 Task: Enable the option "Stream public" for IceCast output.
Action: Mouse moved to (127, 22)
Screenshot: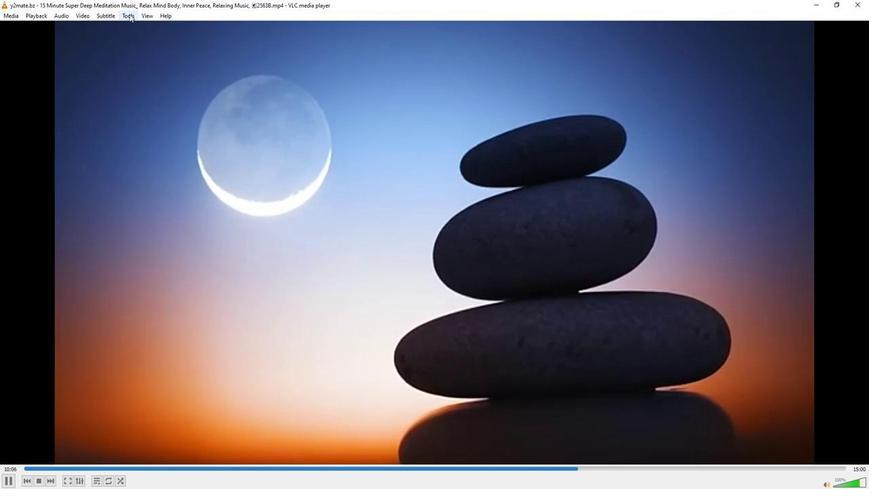 
Action: Mouse pressed left at (127, 22)
Screenshot: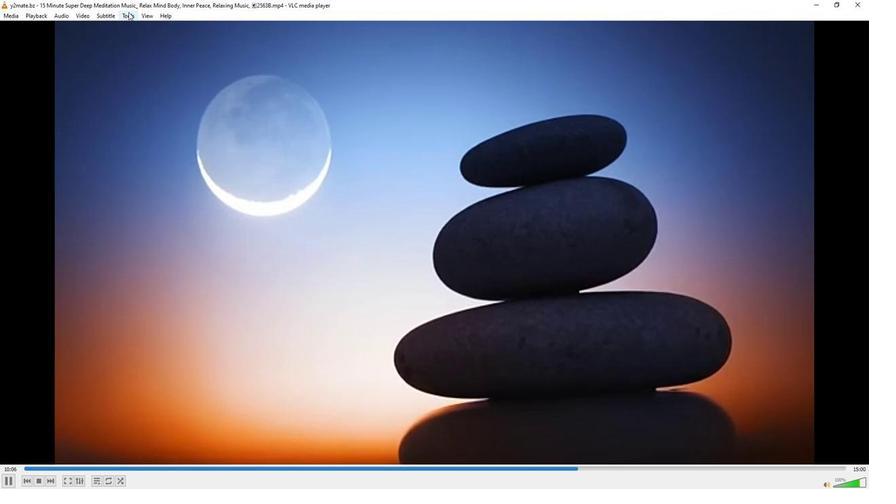 
Action: Mouse moved to (143, 131)
Screenshot: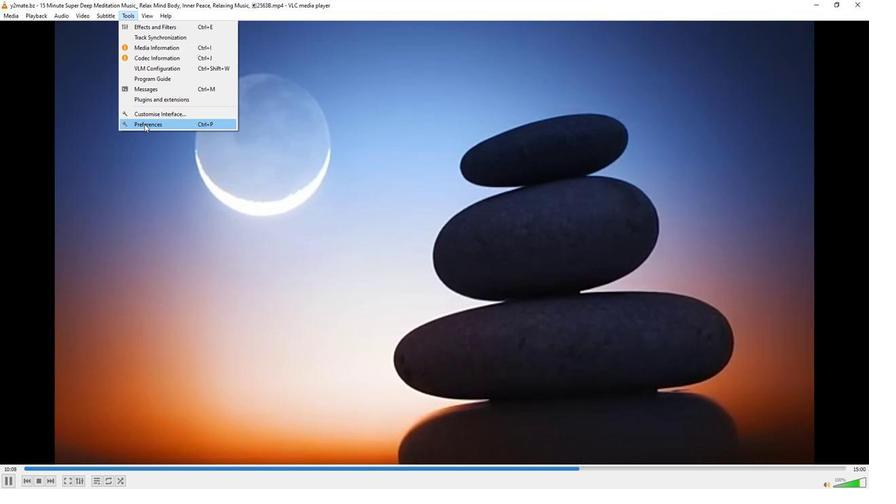 
Action: Mouse pressed left at (143, 131)
Screenshot: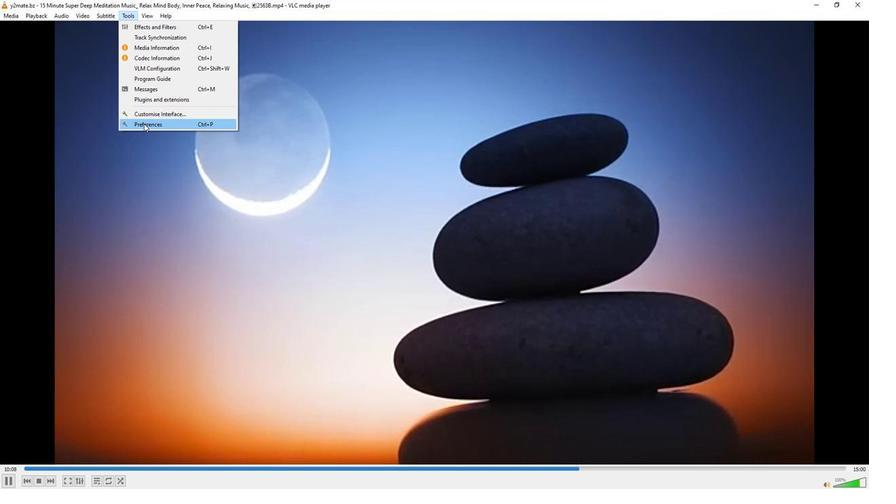 
Action: Mouse moved to (287, 403)
Screenshot: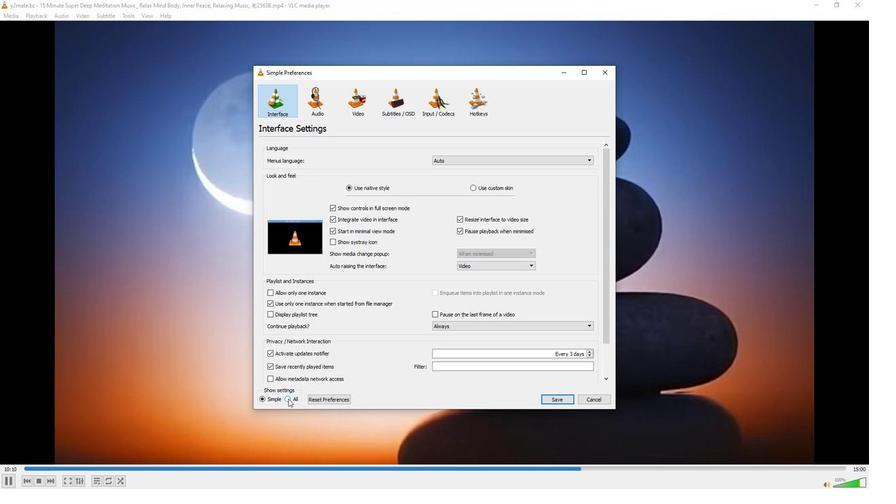 
Action: Mouse pressed left at (287, 403)
Screenshot: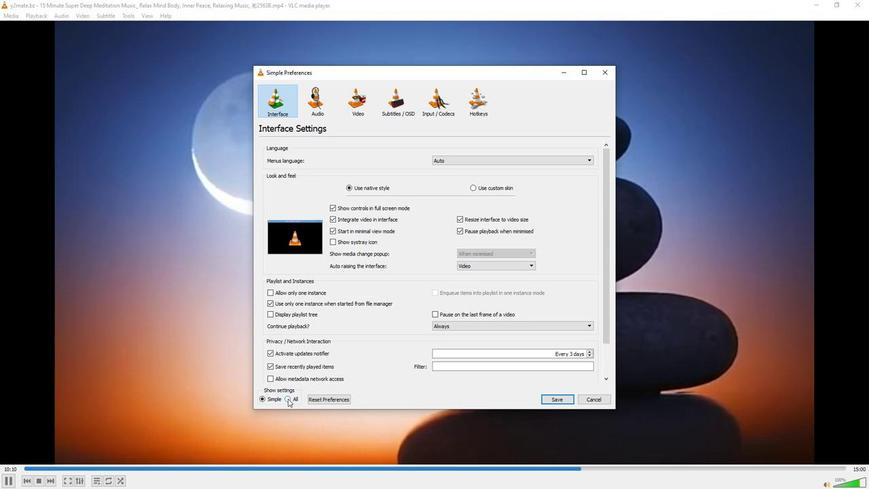 
Action: Mouse moved to (302, 323)
Screenshot: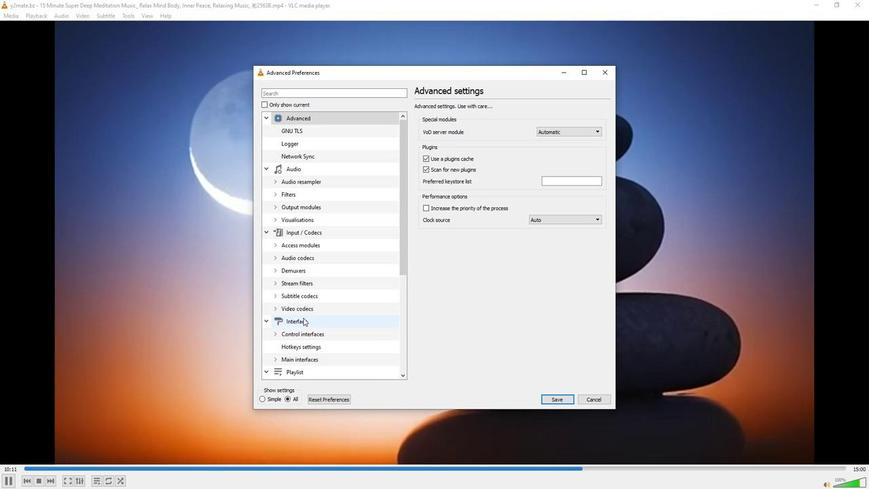 
Action: Mouse scrolled (302, 322) with delta (0, 0)
Screenshot: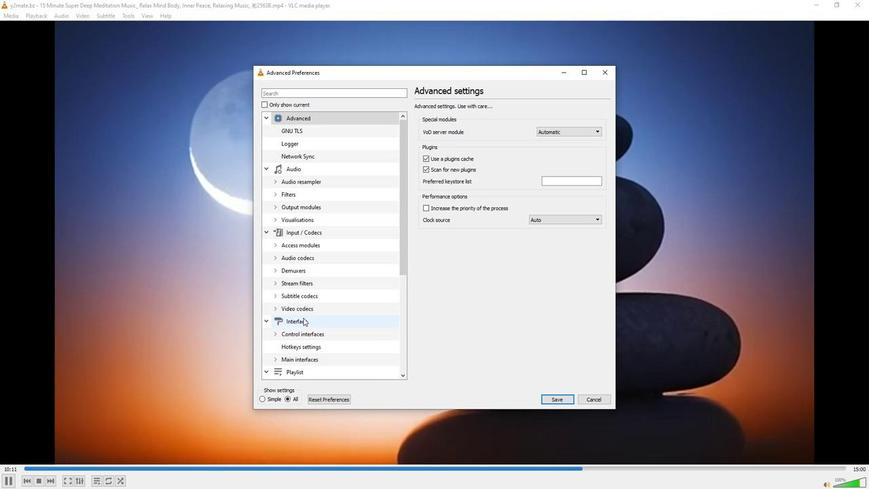 
Action: Mouse moved to (292, 300)
Screenshot: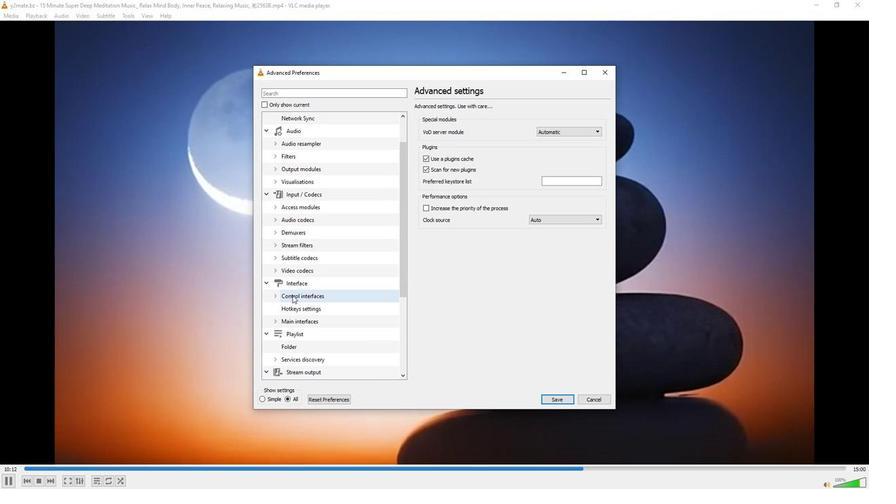 
Action: Mouse scrolled (292, 300) with delta (0, 0)
Screenshot: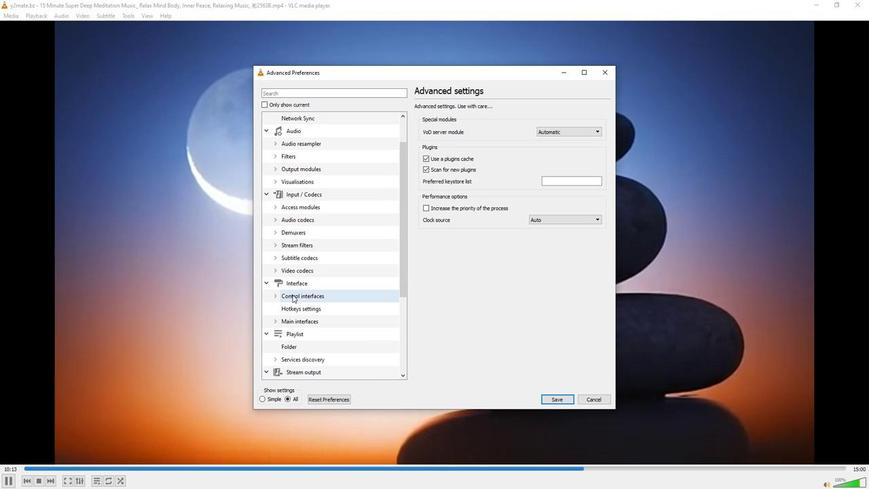 
Action: Mouse moved to (277, 350)
Screenshot: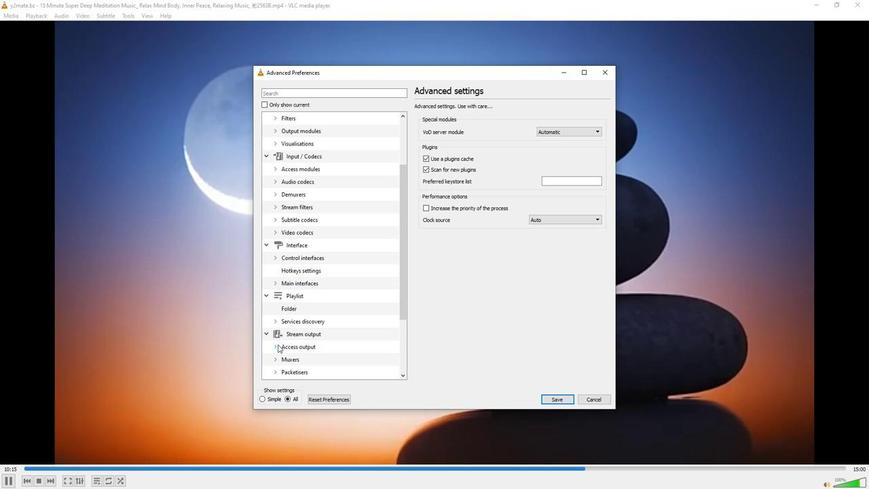 
Action: Mouse pressed left at (277, 350)
Screenshot: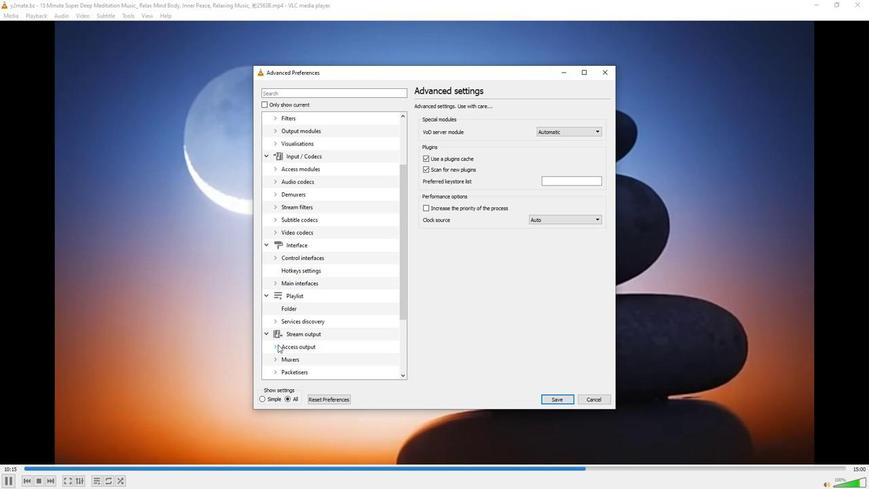 
Action: Mouse moved to (300, 332)
Screenshot: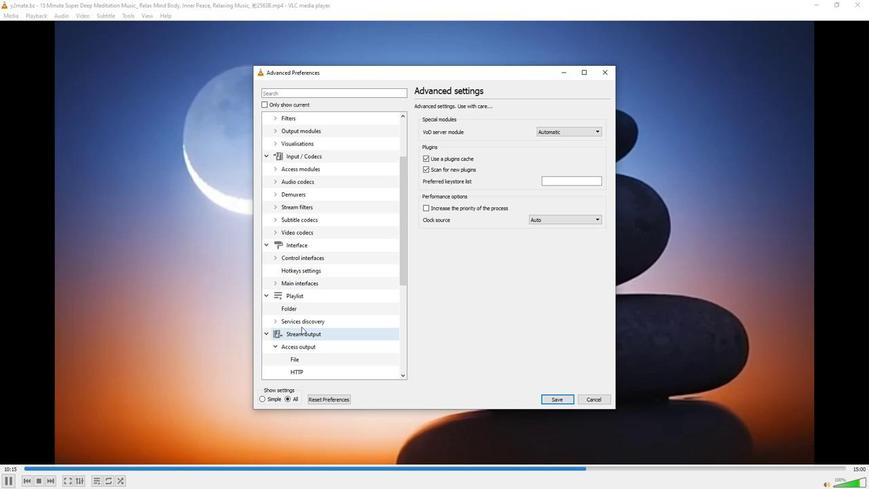 
Action: Mouse scrolled (300, 332) with delta (0, 0)
Screenshot: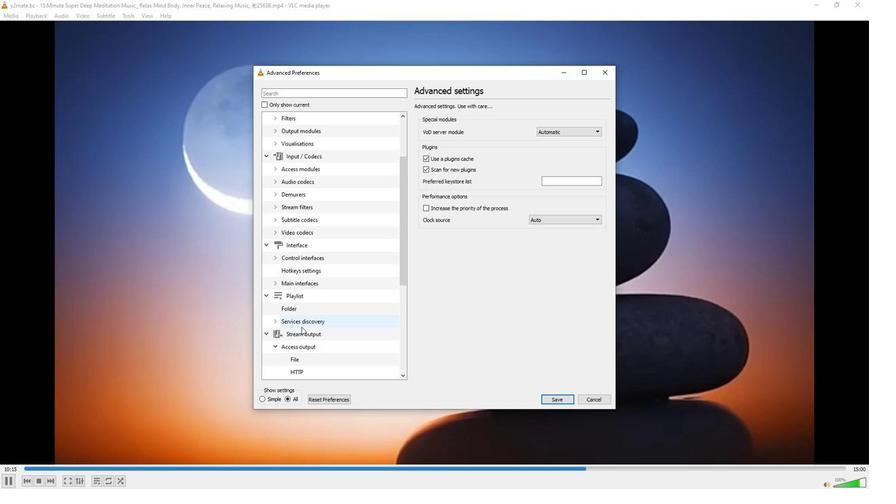 
Action: Mouse moved to (308, 376)
Screenshot: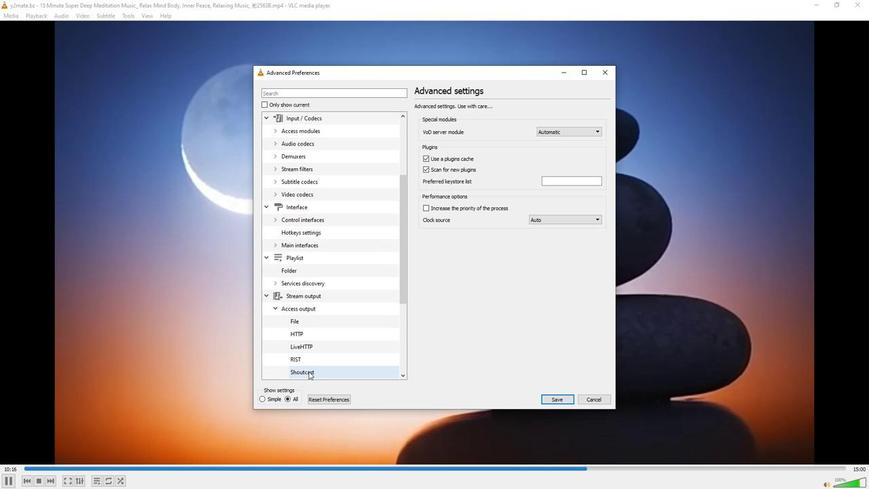 
Action: Mouse pressed left at (308, 376)
Screenshot: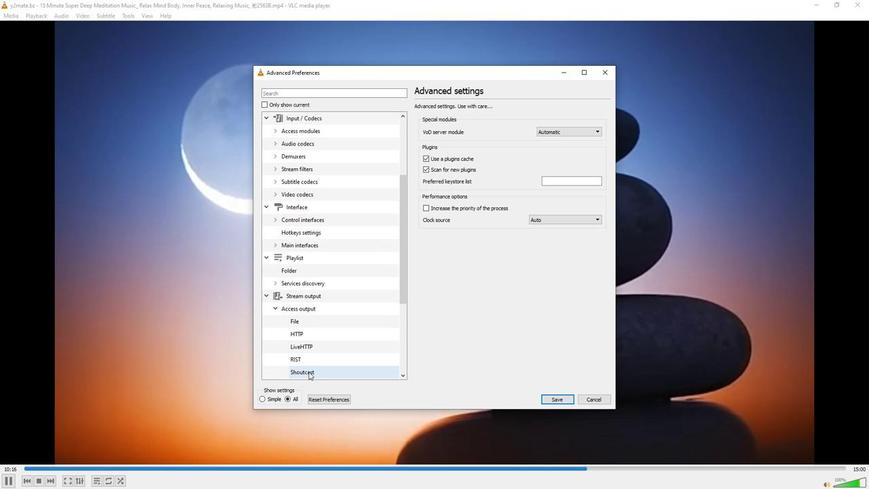 
Action: Mouse moved to (420, 235)
Screenshot: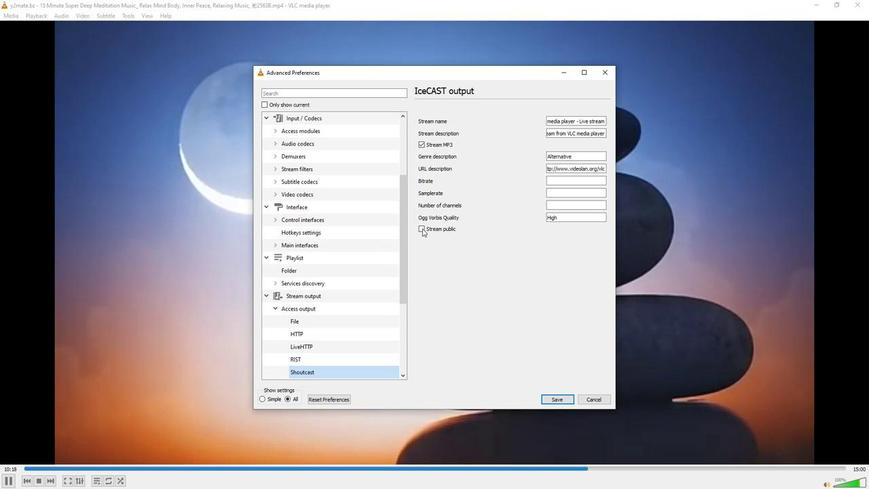 
Action: Mouse pressed left at (420, 235)
Screenshot: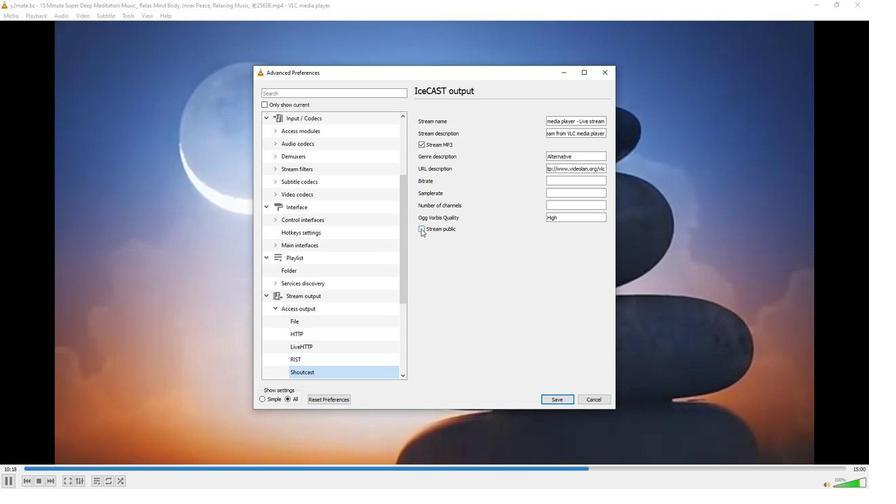
Action: Mouse moved to (423, 296)
Screenshot: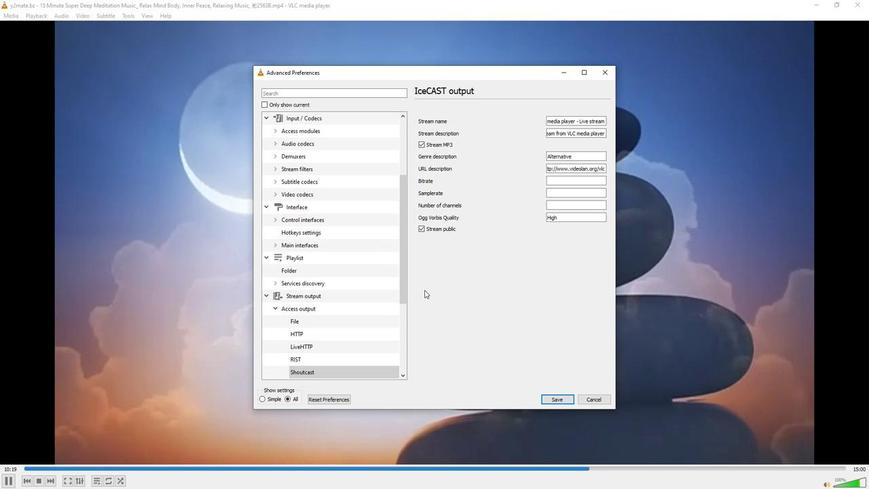
